 Task: Use the audio channel remapper to remap the "Side right" to "Rear right".
Action: Mouse moved to (138, 17)
Screenshot: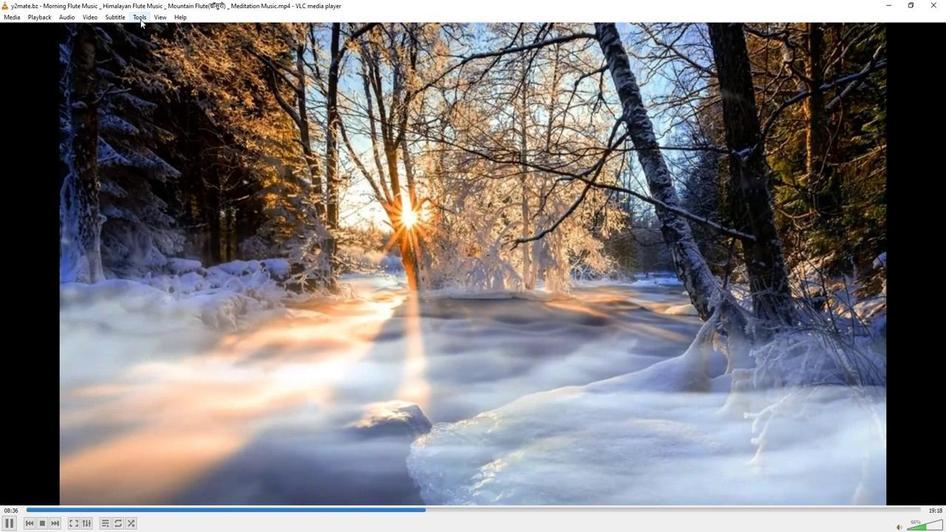 
Action: Mouse pressed left at (138, 17)
Screenshot: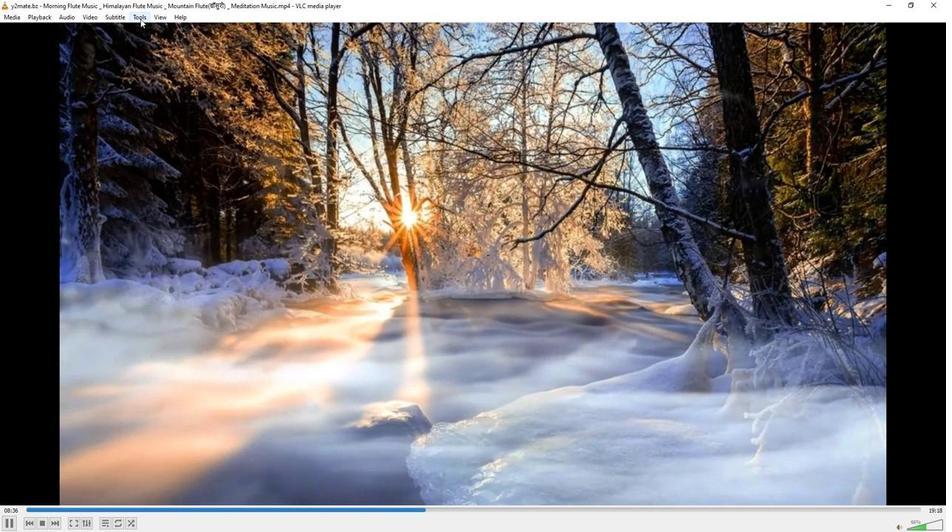 
Action: Mouse moved to (154, 133)
Screenshot: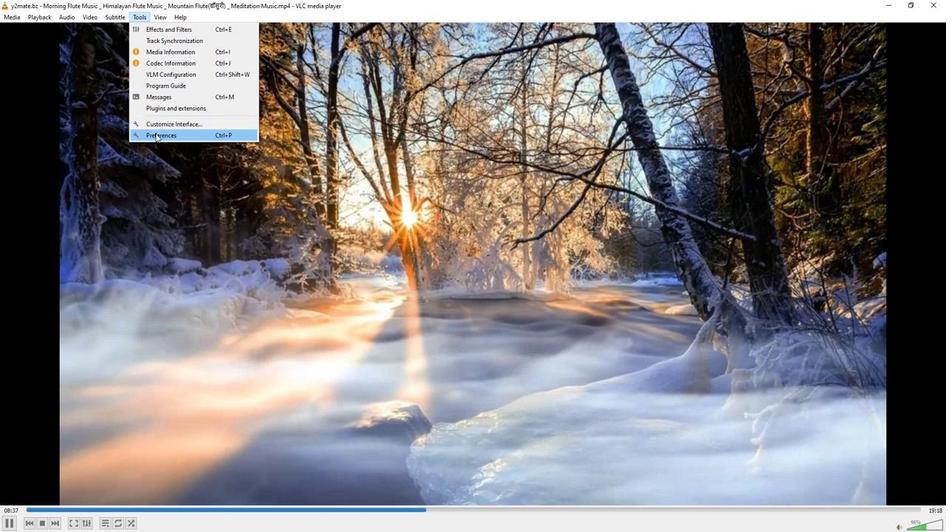 
Action: Mouse pressed left at (154, 133)
Screenshot: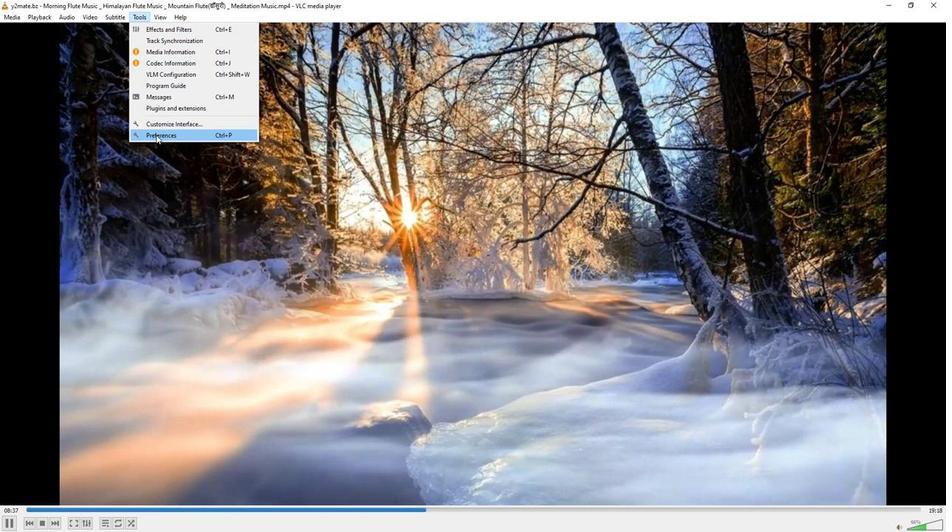 
Action: Mouse moved to (308, 433)
Screenshot: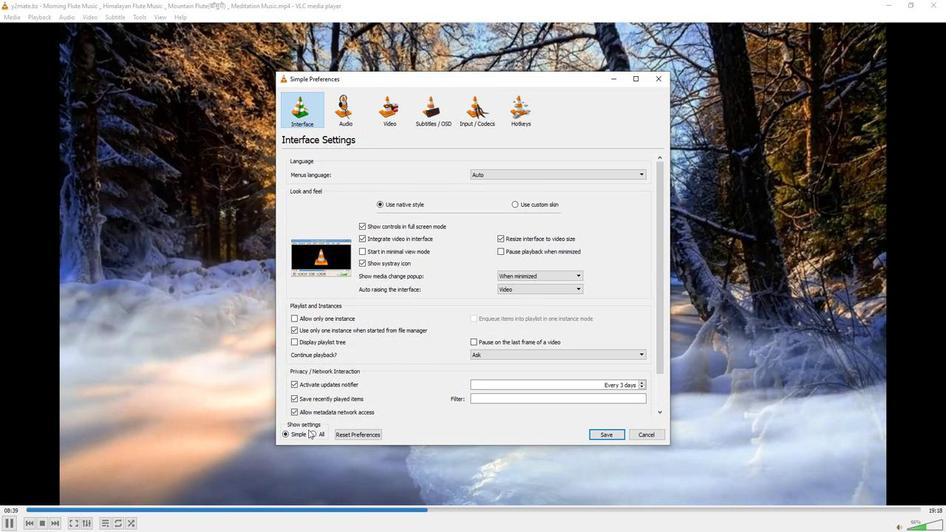 
Action: Mouse pressed left at (308, 433)
Screenshot: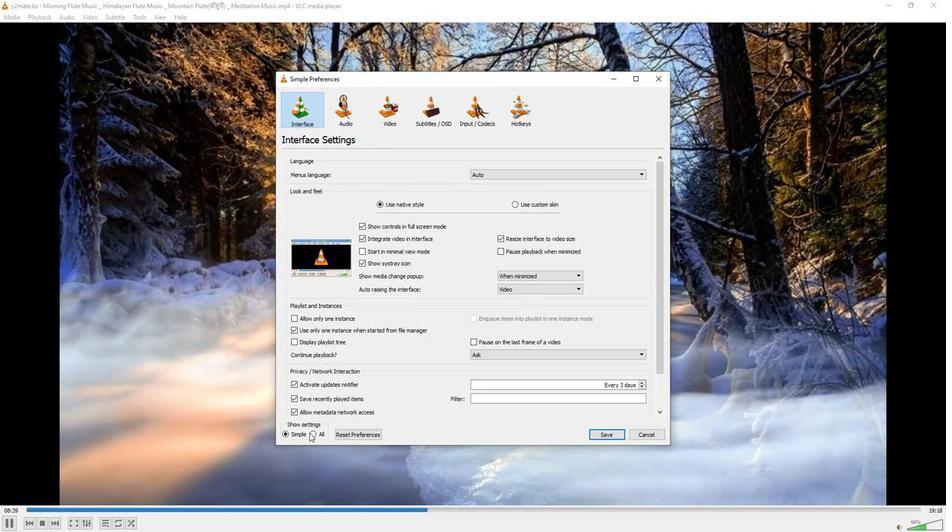 
Action: Mouse moved to (308, 434)
Screenshot: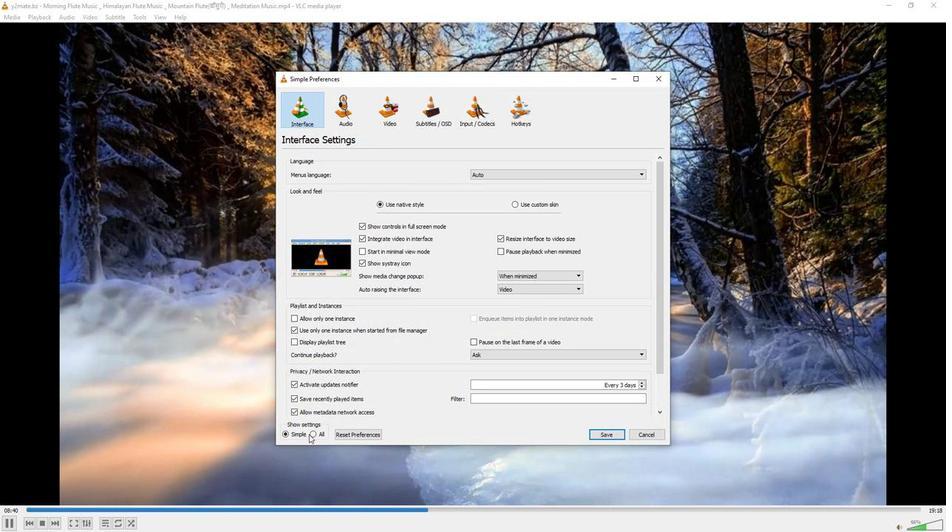 
Action: Mouse pressed left at (308, 434)
Screenshot: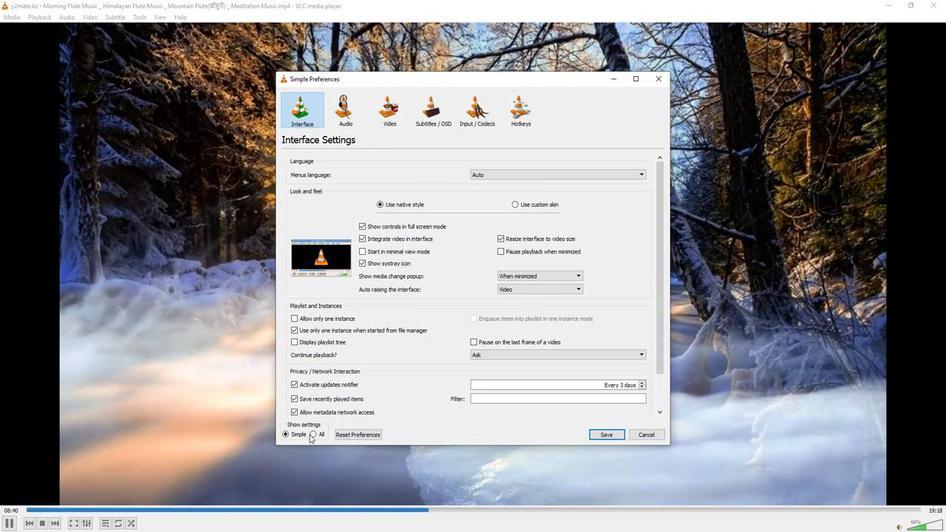 
Action: Mouse moved to (311, 433)
Screenshot: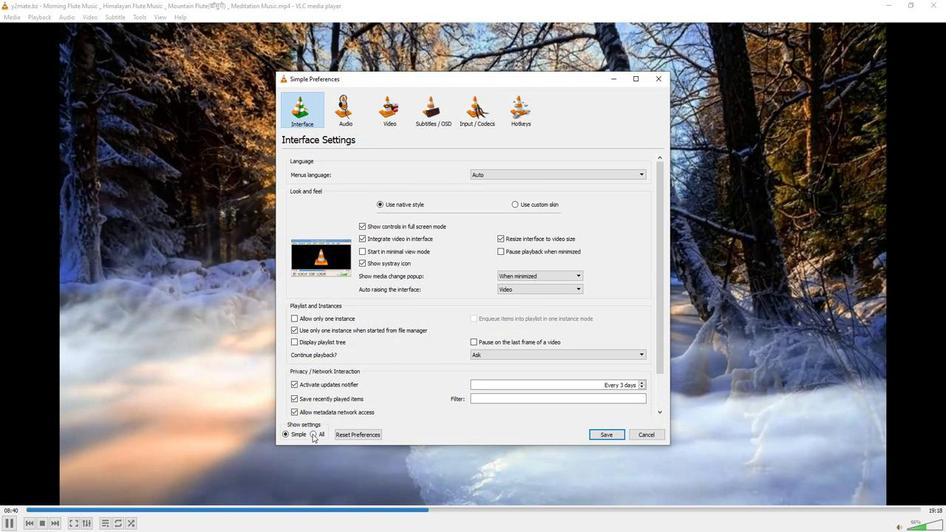 
Action: Mouse pressed left at (311, 433)
Screenshot: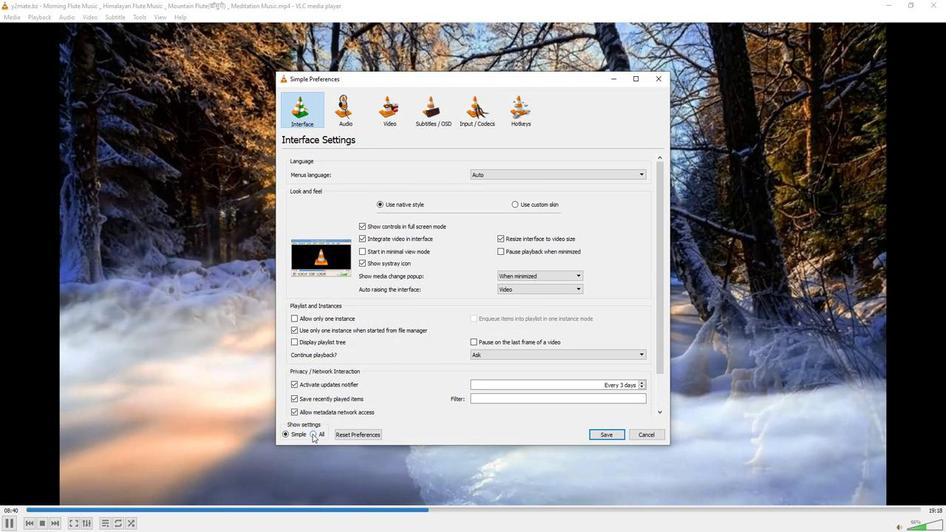
Action: Mouse moved to (294, 212)
Screenshot: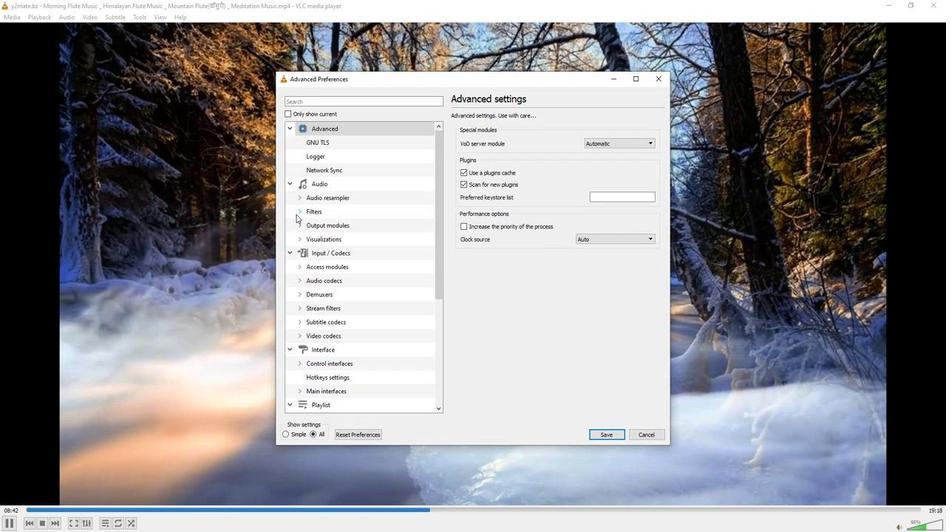 
Action: Mouse pressed left at (294, 212)
Screenshot: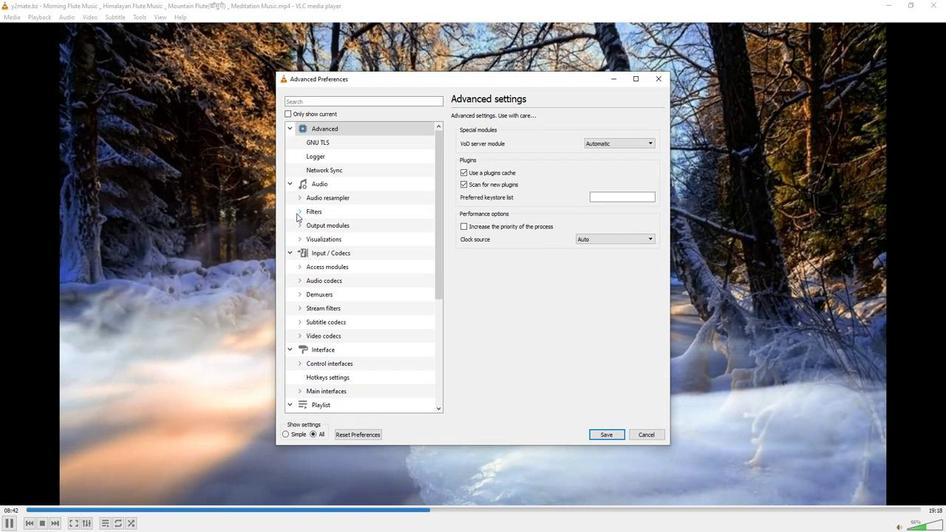 
Action: Mouse moved to (317, 351)
Screenshot: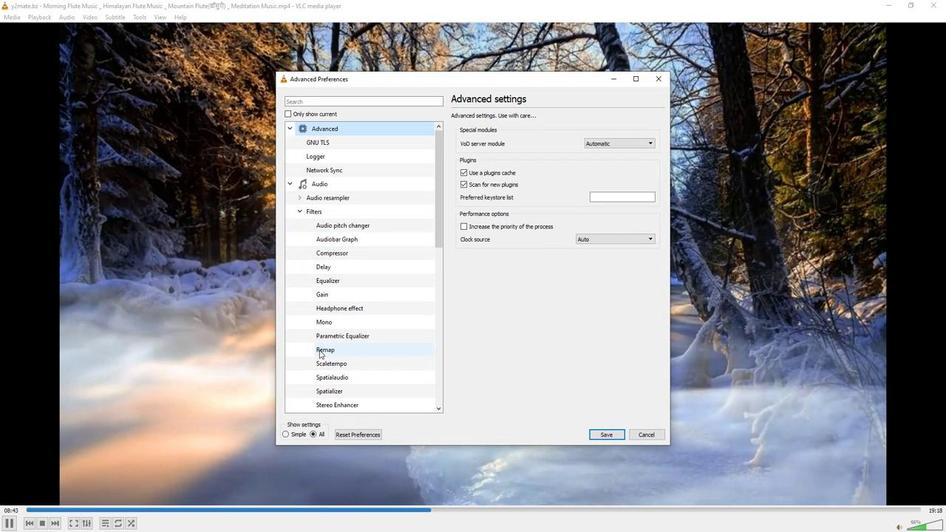 
Action: Mouse pressed left at (317, 351)
Screenshot: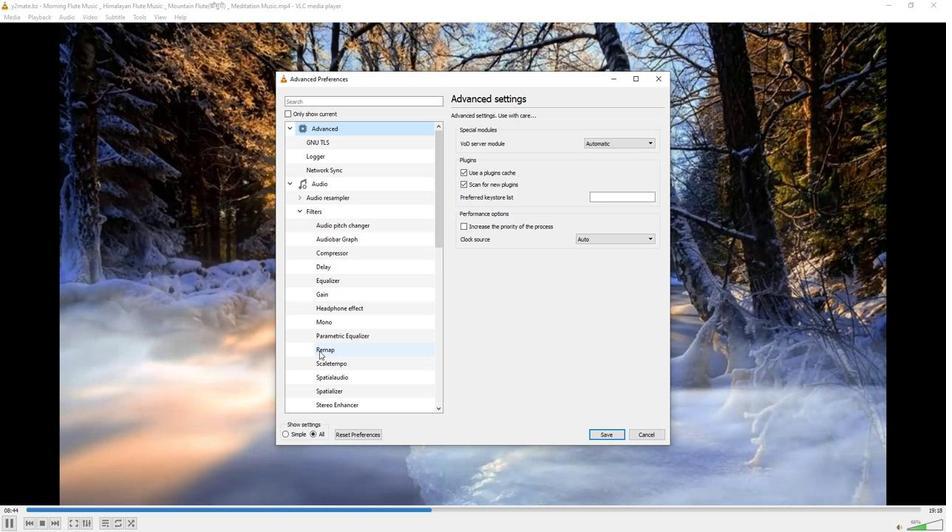 
Action: Mouse moved to (646, 226)
Screenshot: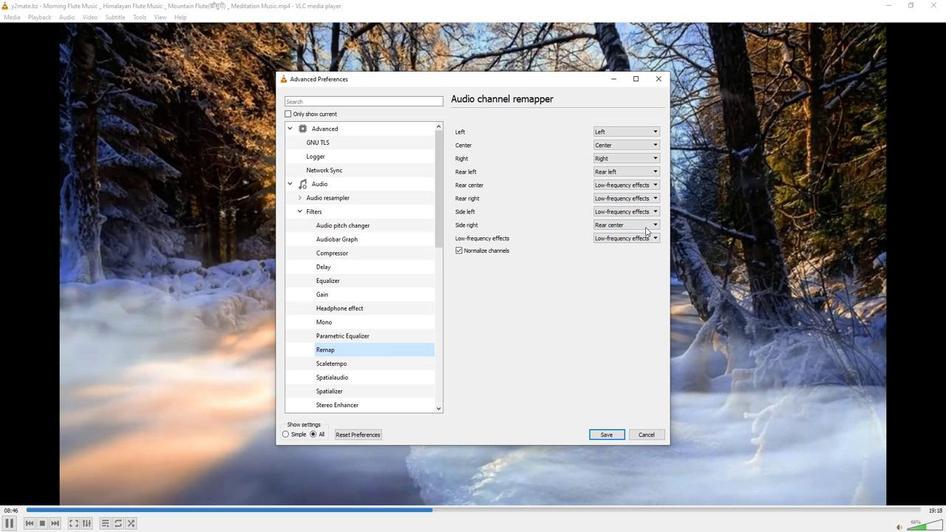 
Action: Mouse pressed left at (646, 226)
Screenshot: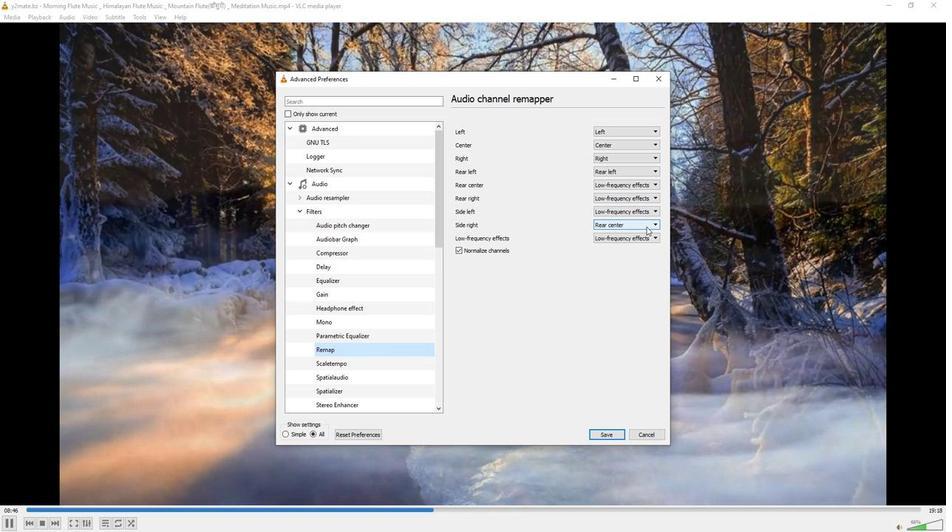 
Action: Mouse moved to (628, 267)
Screenshot: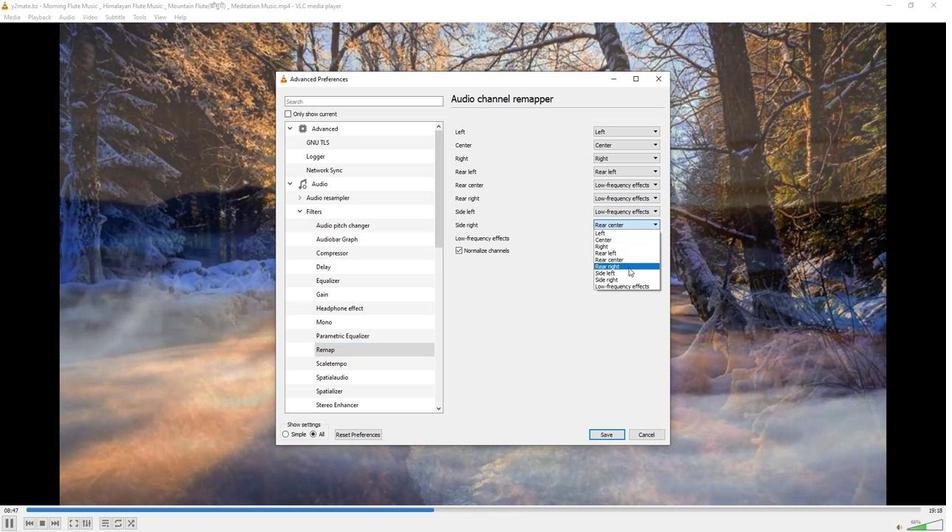 
Action: Mouse pressed left at (628, 267)
Screenshot: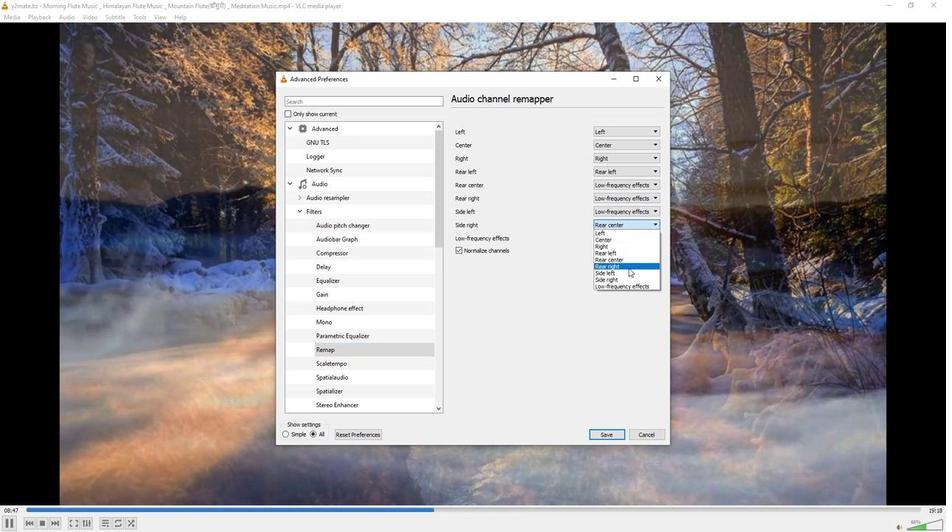 
Action: Mouse moved to (591, 433)
Screenshot: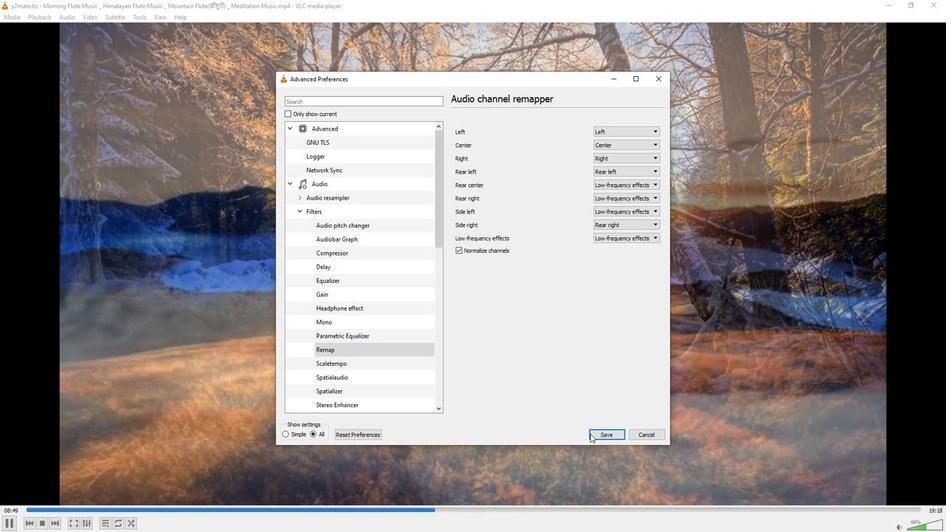 
Action: Mouse pressed left at (591, 433)
Screenshot: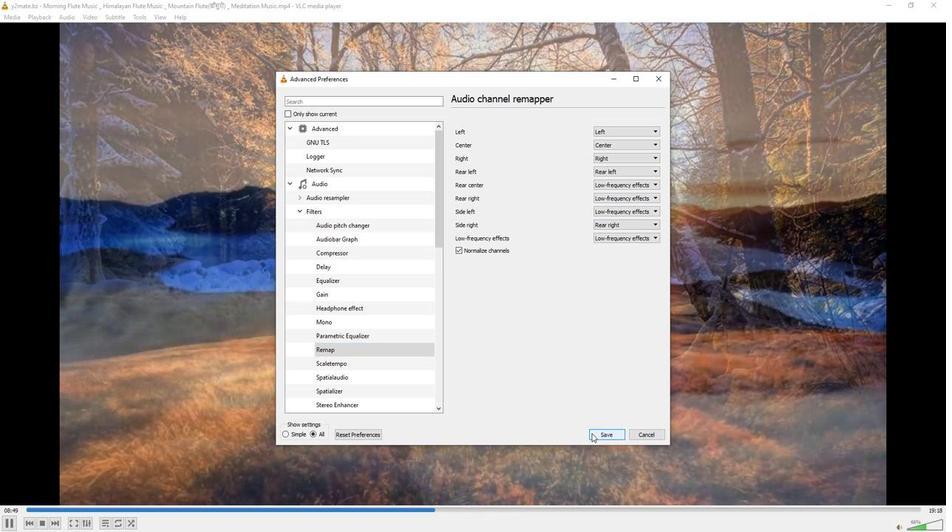 
Action: Mouse moved to (595, 430)
Screenshot: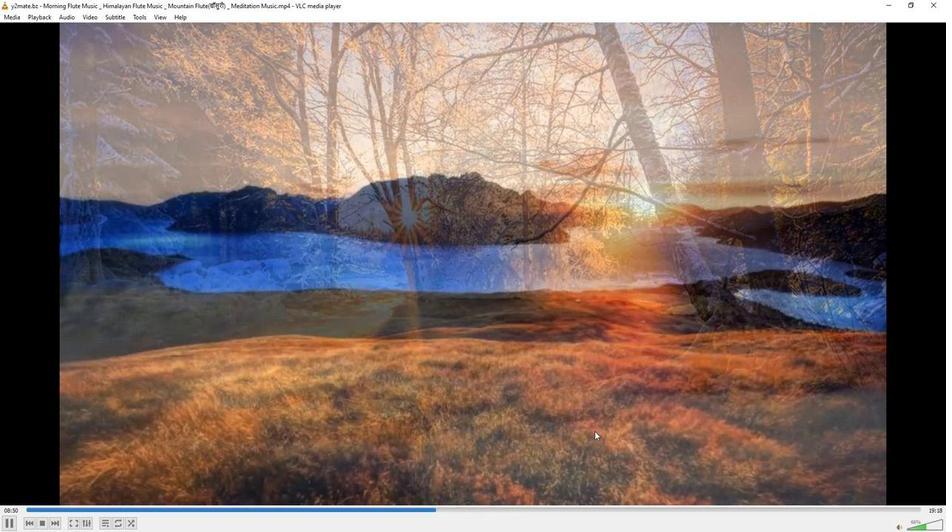 
